 Task: Create Card Customer Referral Program Review in Board Customer Experience Platforms and Tools to Workspace Investment Management Services. Create Card Education Review in Board Business Model Analysis and Optimization to Workspace Investment Management Services. Create Card Loyalty Program Review in Board Sales Team Performance Metrics Tracking and Analysis to Workspace Investment Management Services
Action: Mouse moved to (320, 196)
Screenshot: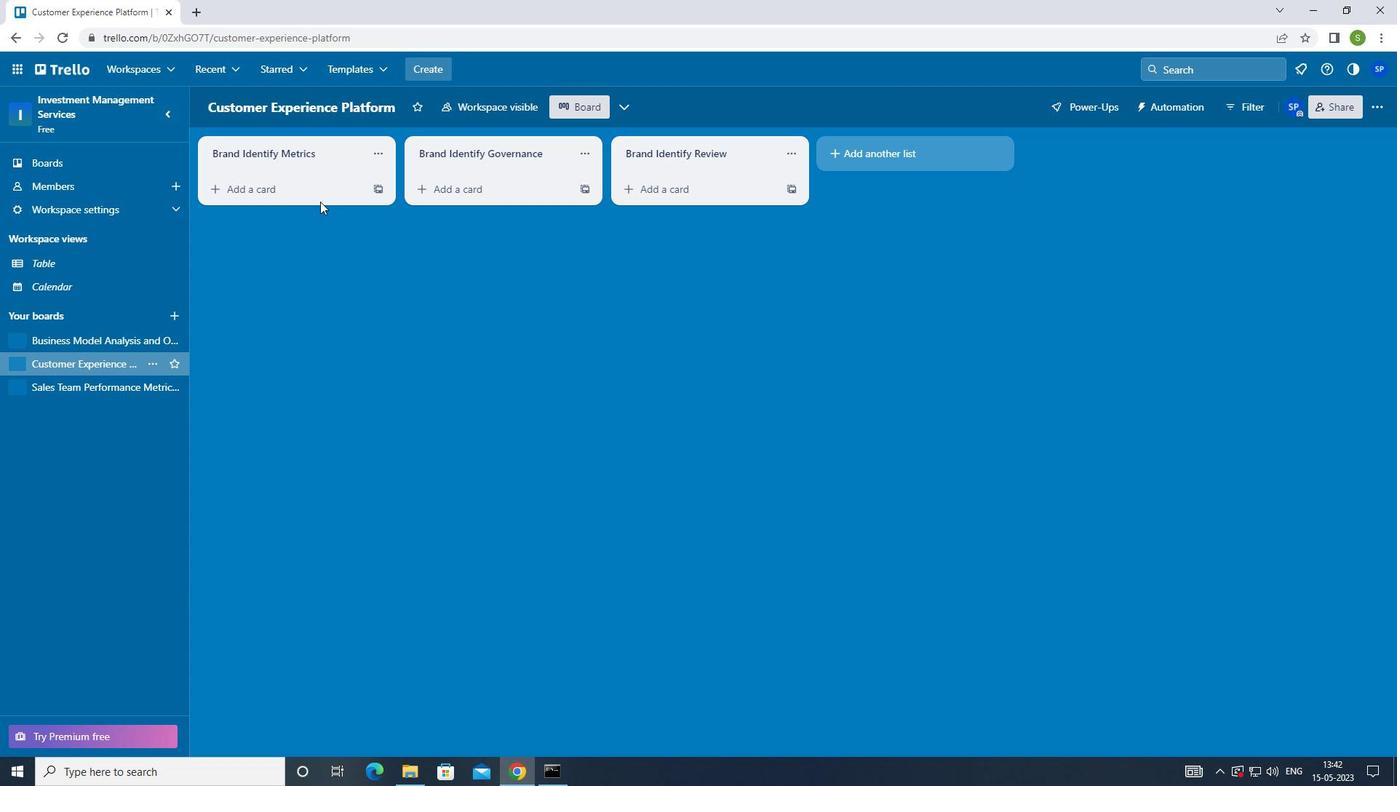 
Action: Mouse pressed left at (320, 196)
Screenshot: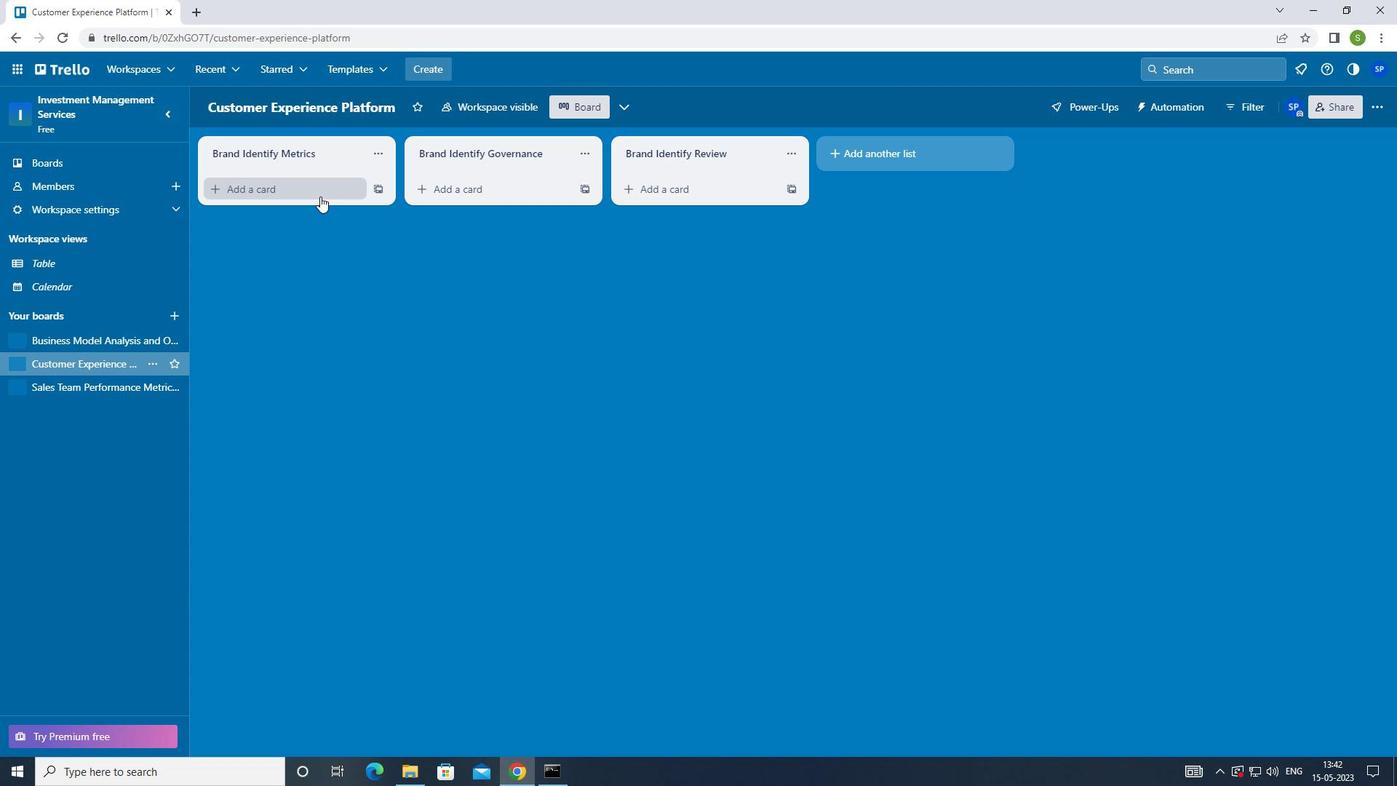 
Action: Mouse moved to (741, 405)
Screenshot: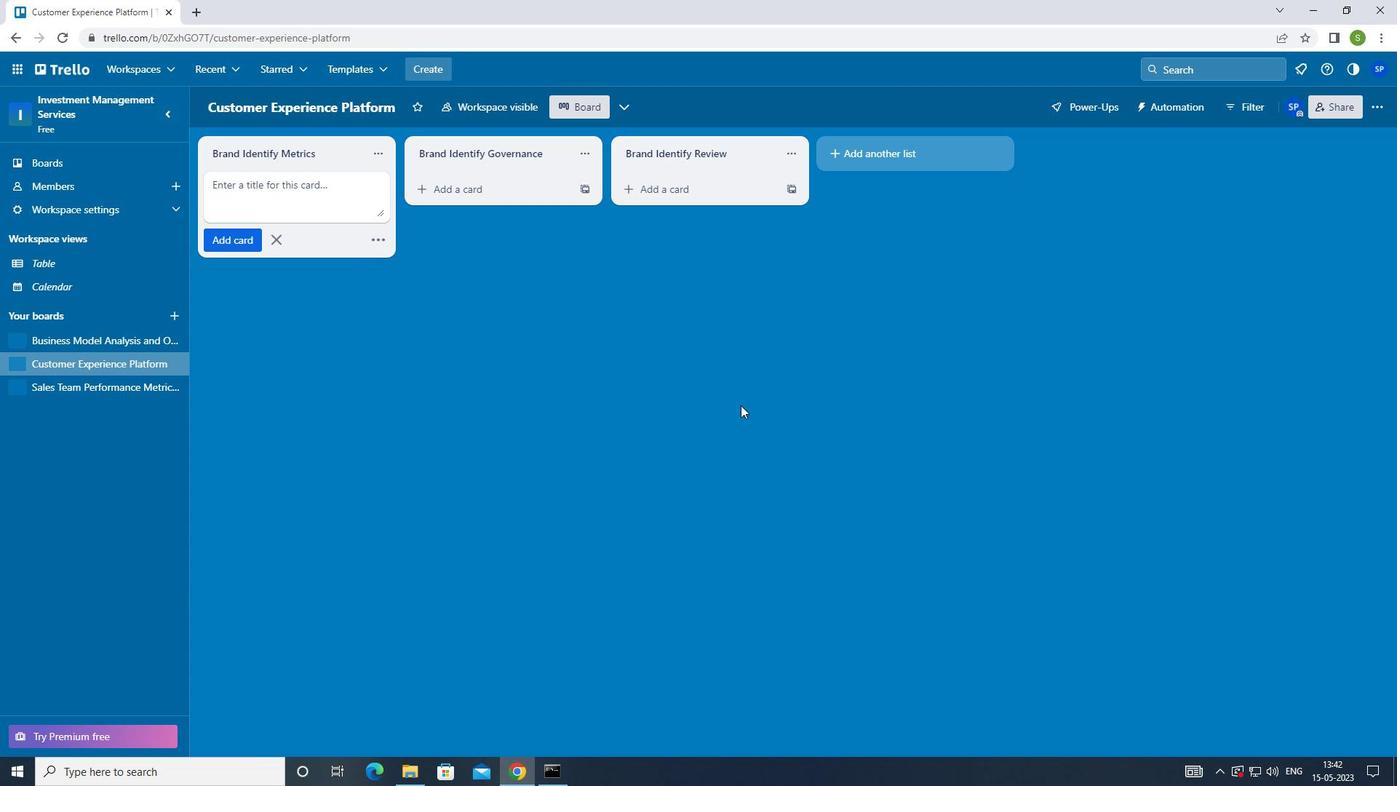 
Action: Key pressed <Key.shift>CUSTOMER<Key.space><Key.shift>REFERRAL<Key.space><Key.shift>PROGRAM<Key.left><Key.left><Key.left><Key.left><Key.left><Key.left><Key.left><Key.left><Key.left><Key.left><Key.left><Key.left><Key.left><Key.left><Key.backspace>E<Key.enter>
Screenshot: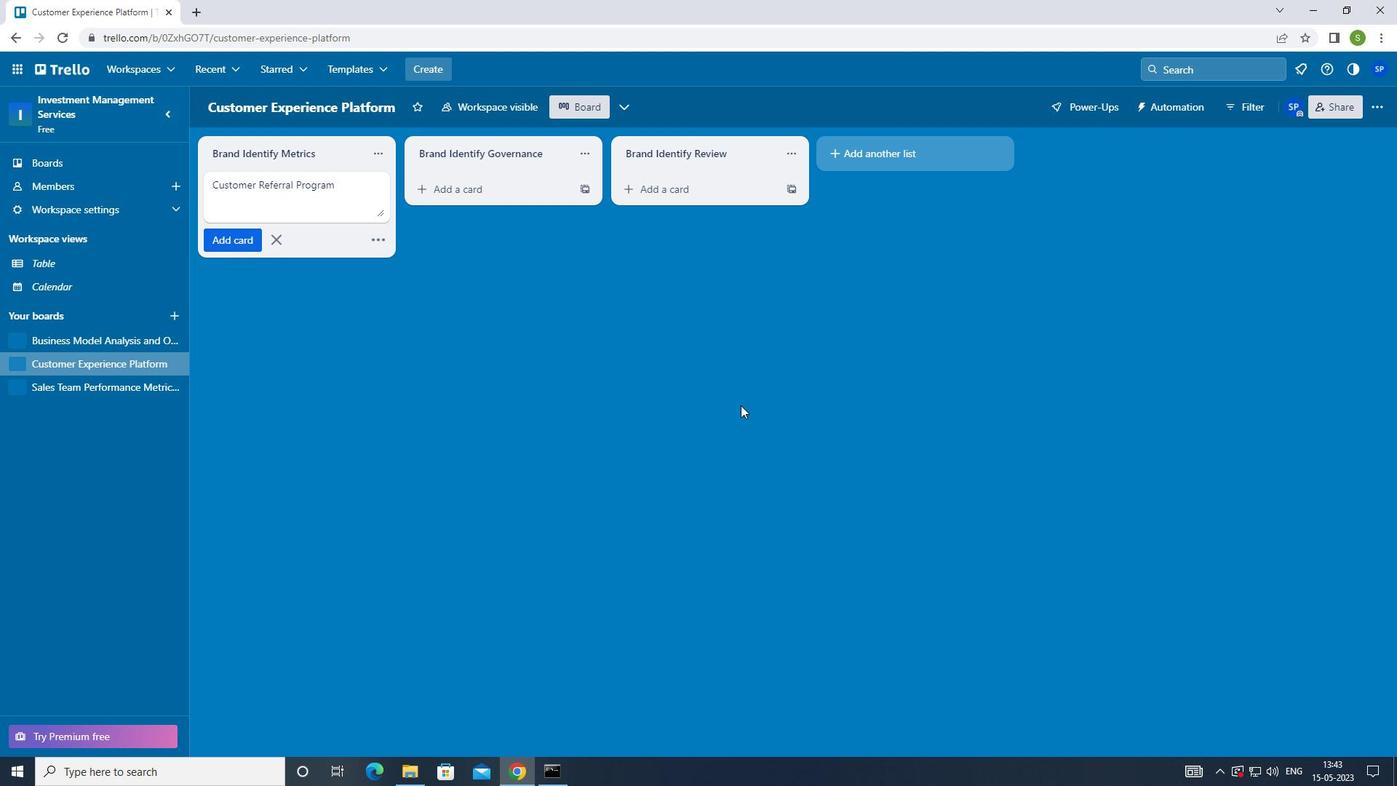 
Action: Mouse moved to (115, 337)
Screenshot: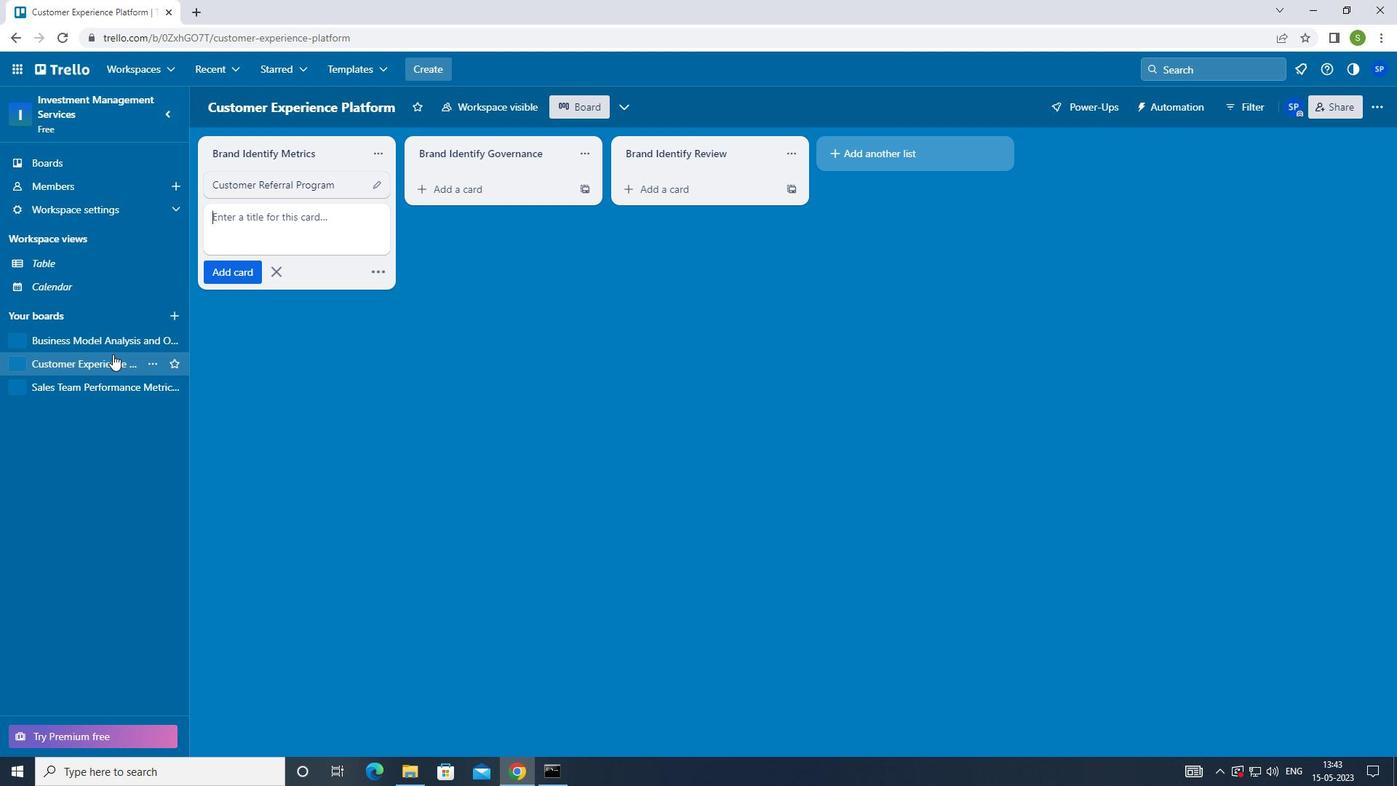 
Action: Mouse pressed left at (115, 337)
Screenshot: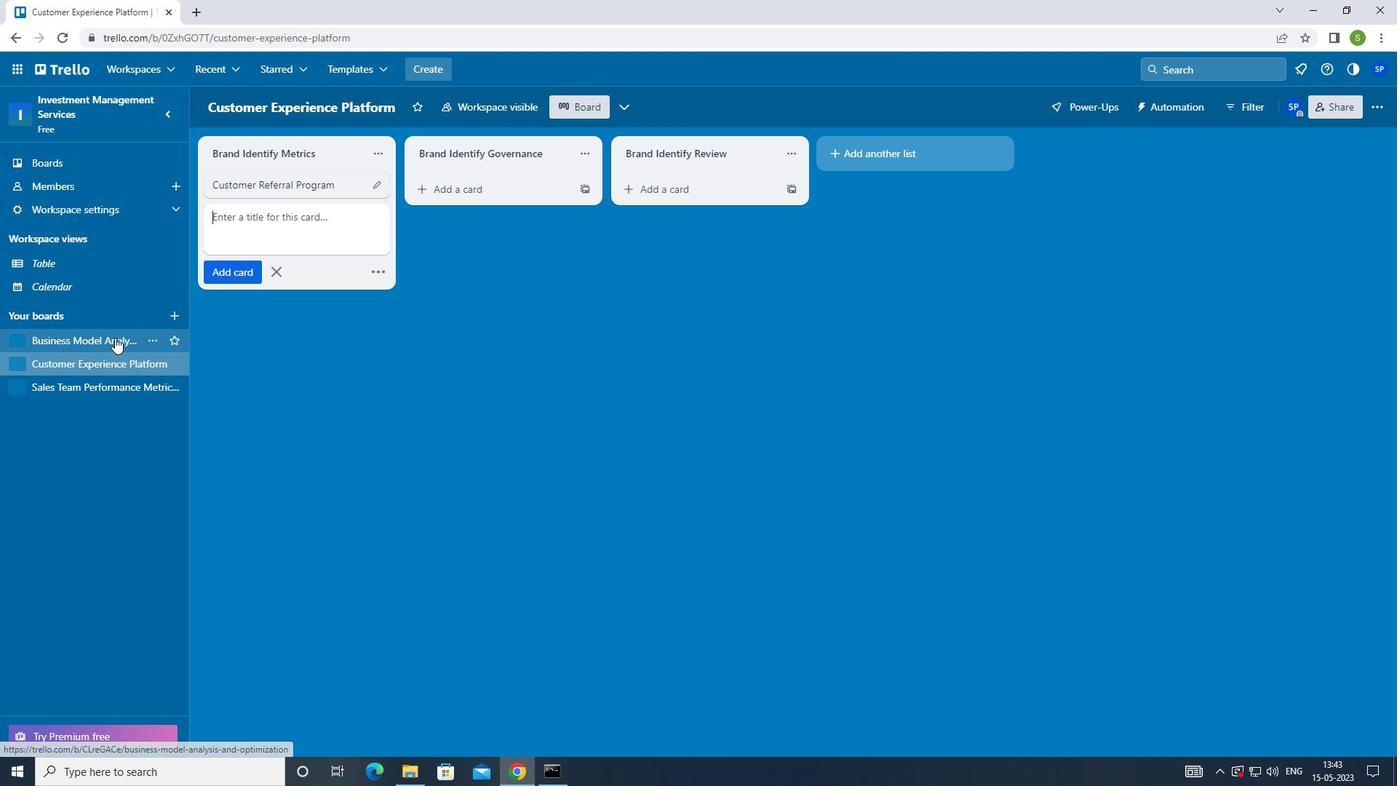 
Action: Mouse moved to (321, 194)
Screenshot: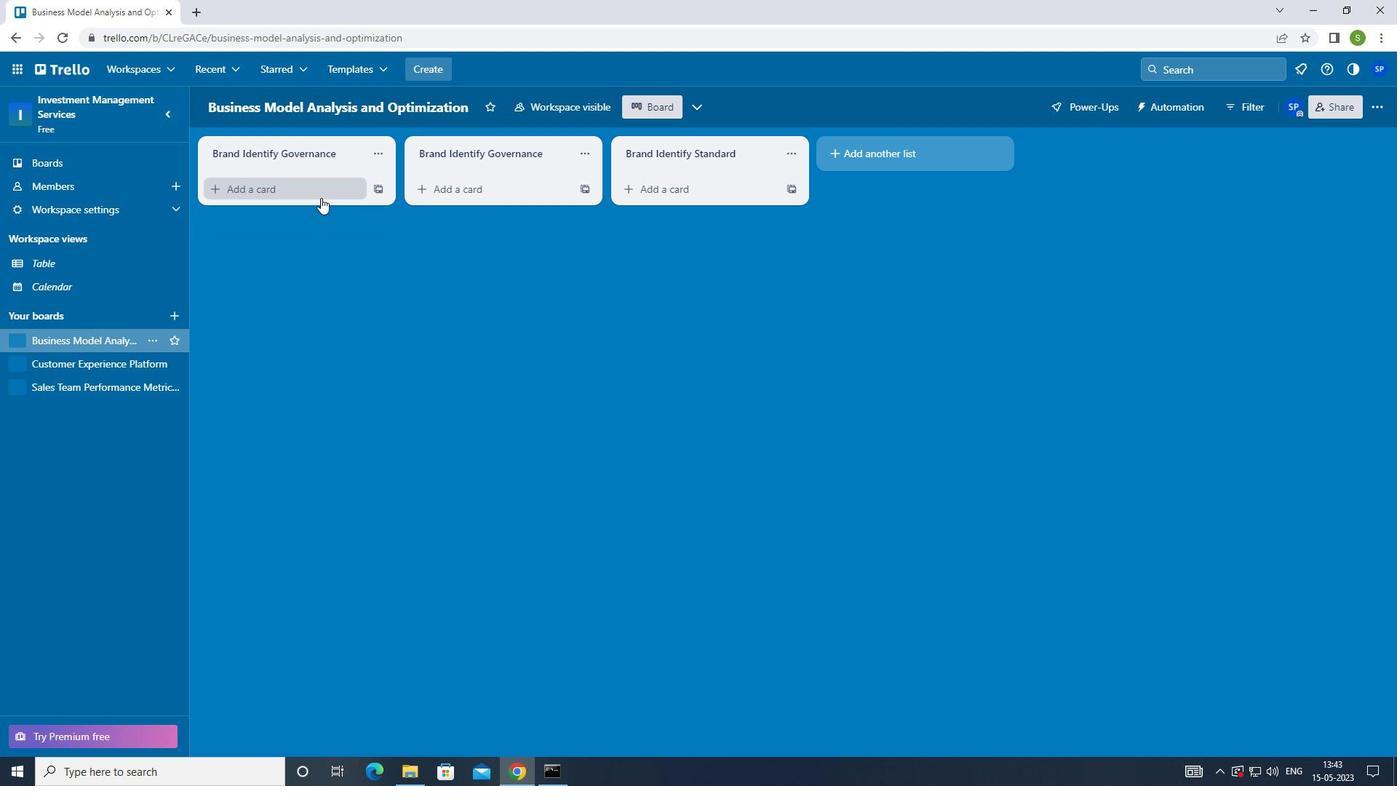 
Action: Mouse pressed left at (321, 194)
Screenshot: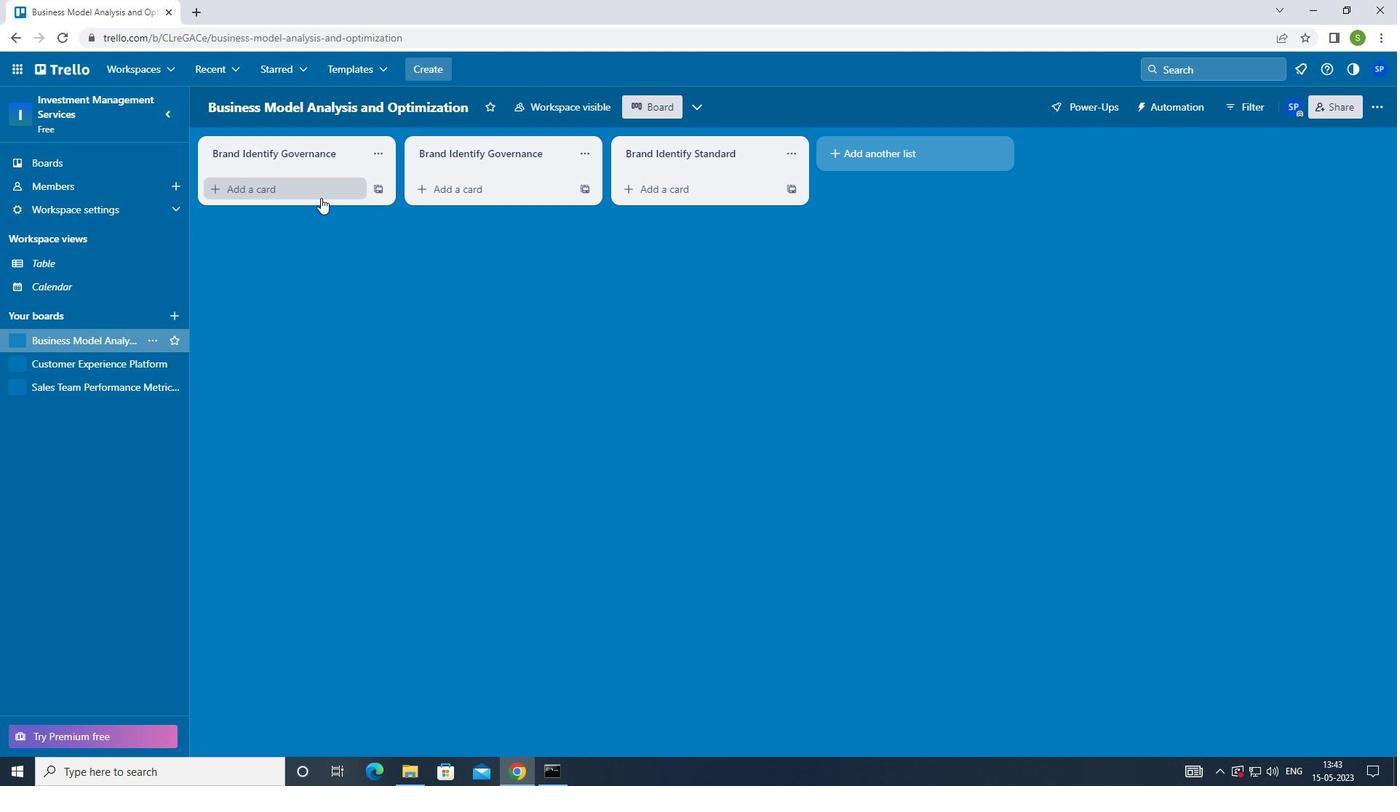 
Action: Mouse moved to (789, 299)
Screenshot: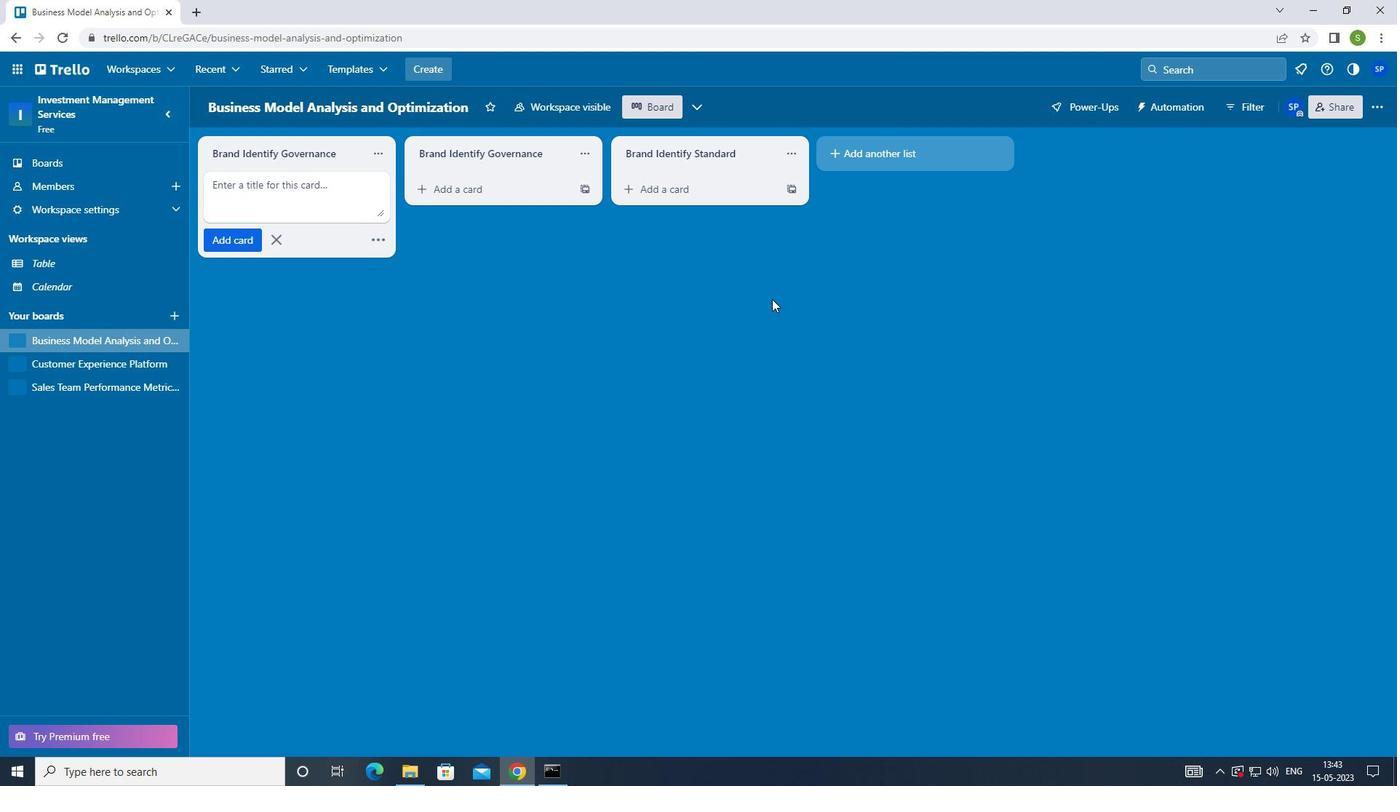 
Action: Key pressed <Key.shift><Key.shift><Key.shift>EDUCATION<Key.space><Key.shift>REVIEW<Key.enter>
Screenshot: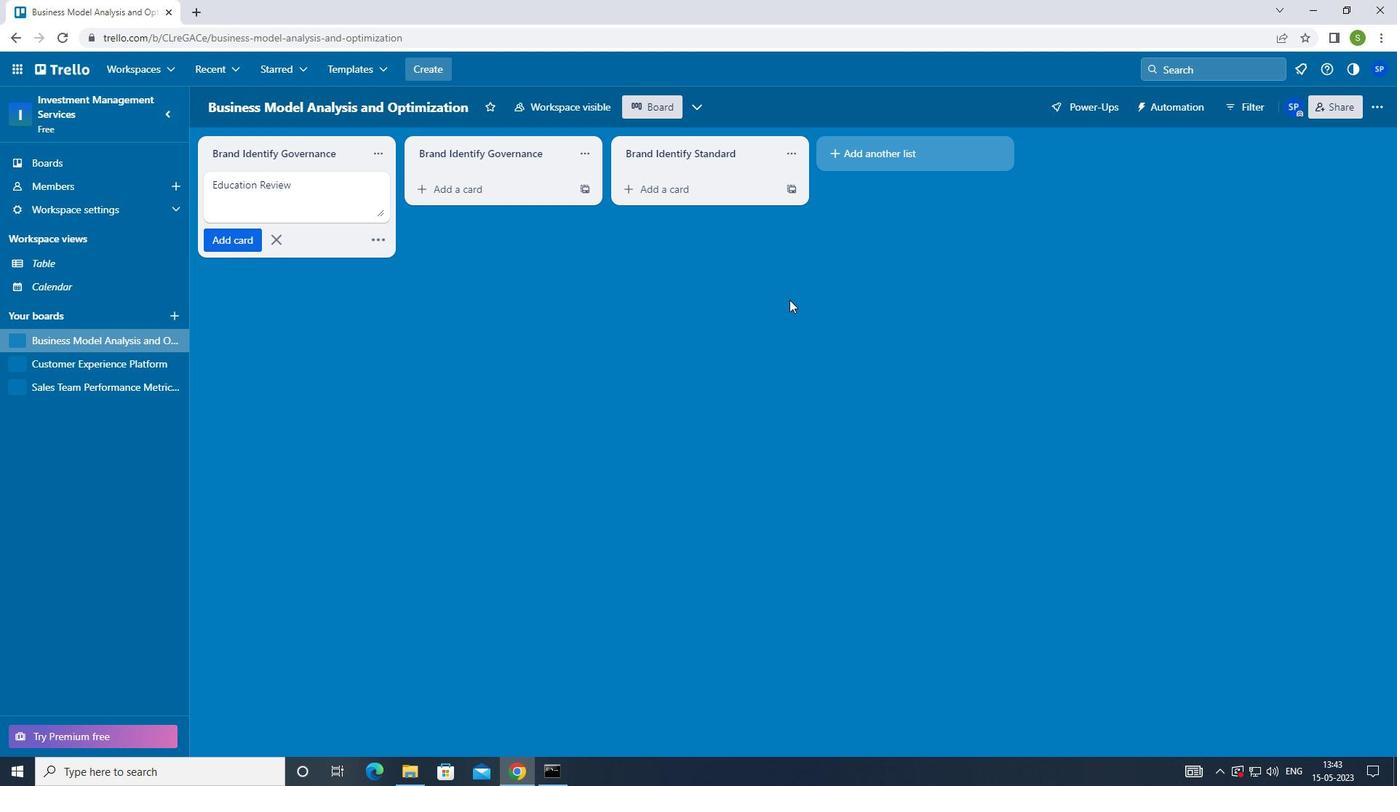 
Action: Mouse moved to (70, 385)
Screenshot: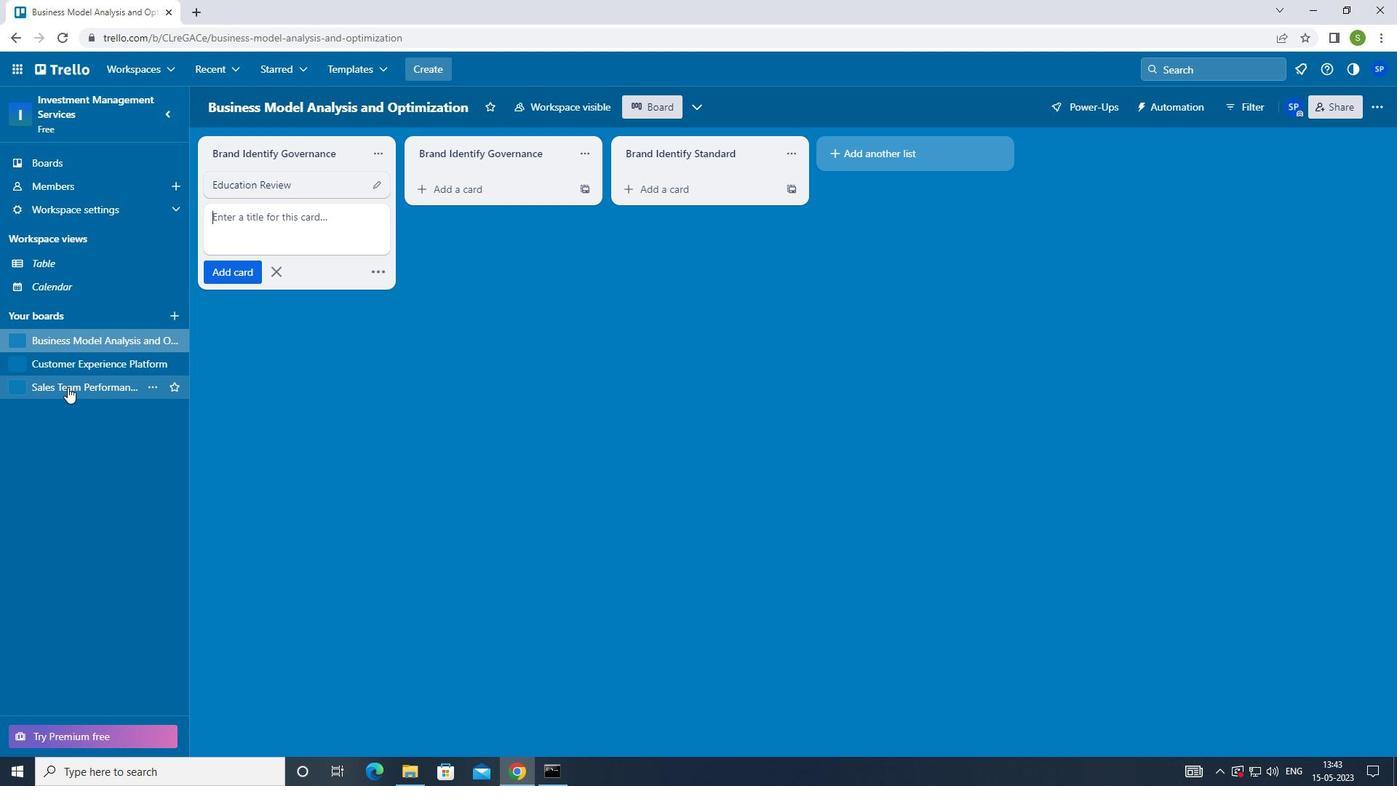 
Action: Mouse pressed left at (70, 385)
Screenshot: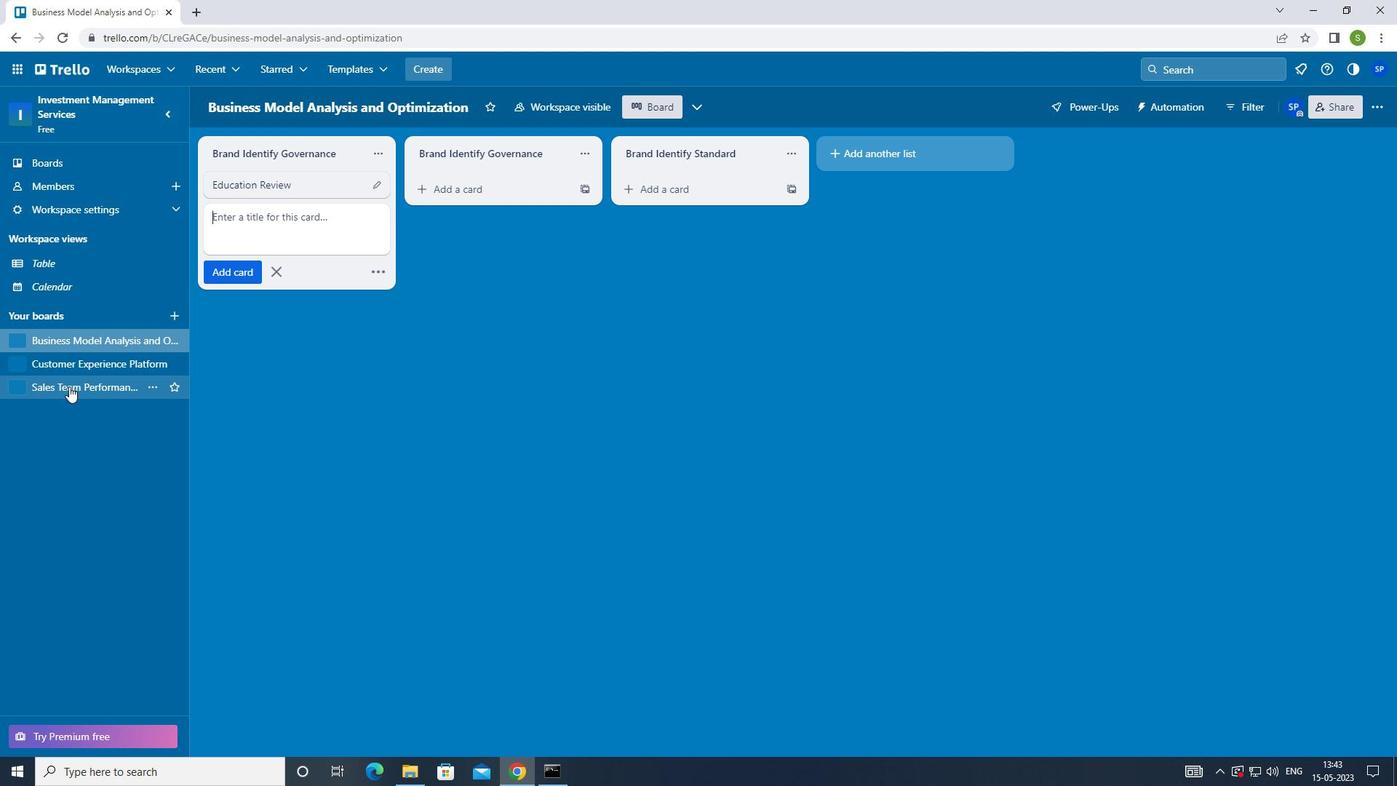 
Action: Mouse moved to (278, 193)
Screenshot: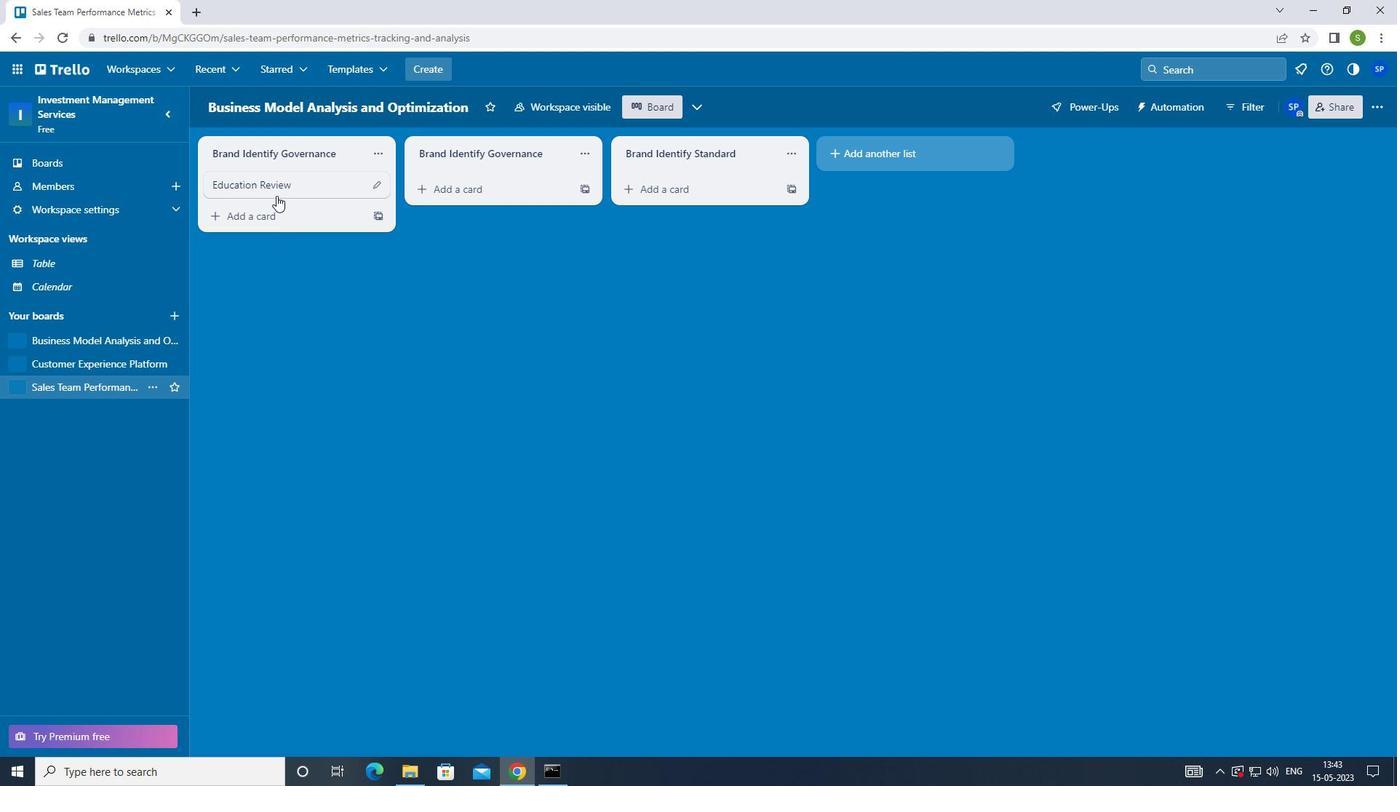 
Action: Mouse pressed left at (278, 193)
Screenshot: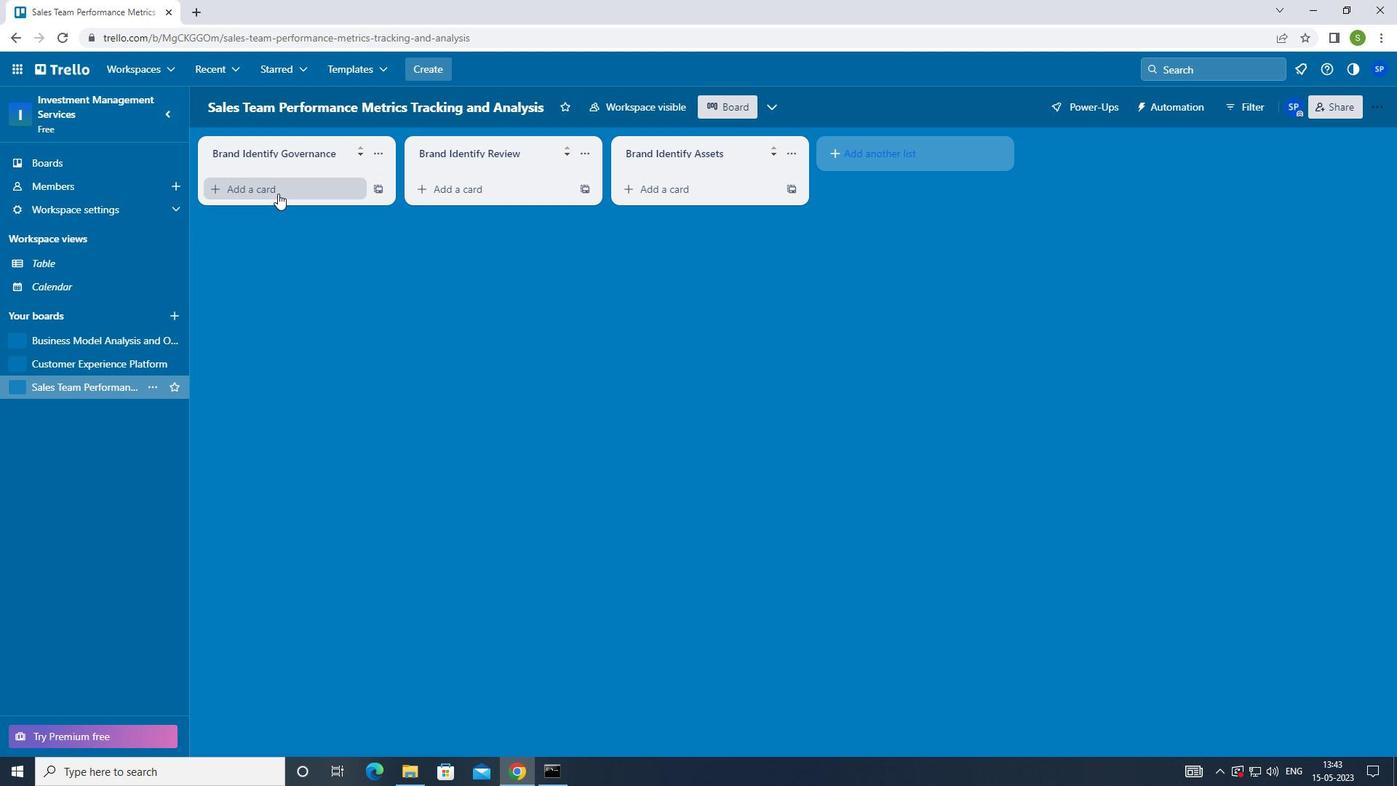 
Action: Mouse moved to (447, 272)
Screenshot: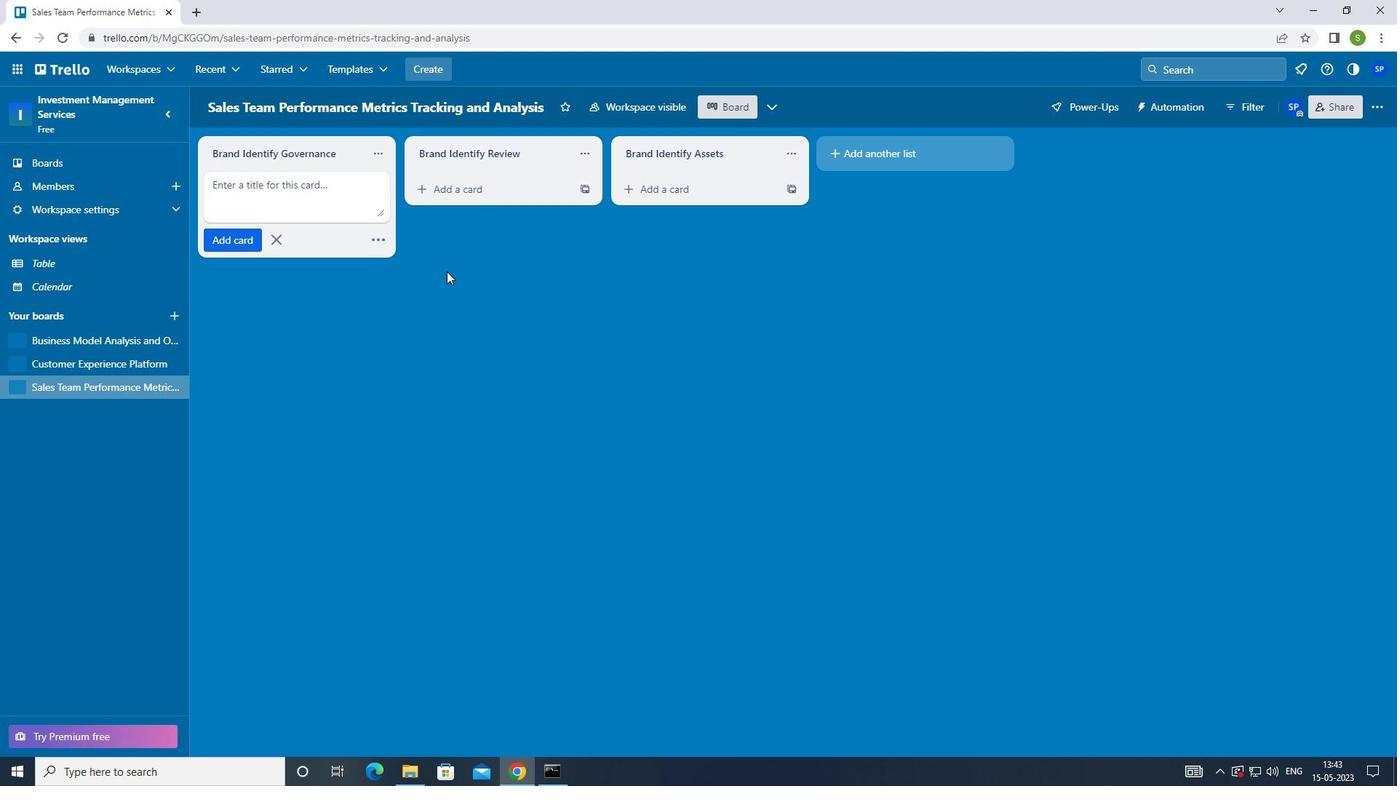 
Action: Key pressed <Key.shift>LOYALTY<Key.space><Key.shift>PROGRAM<Key.space><Key.shift>REVIEW<Key.enter><Key.f8>
Screenshot: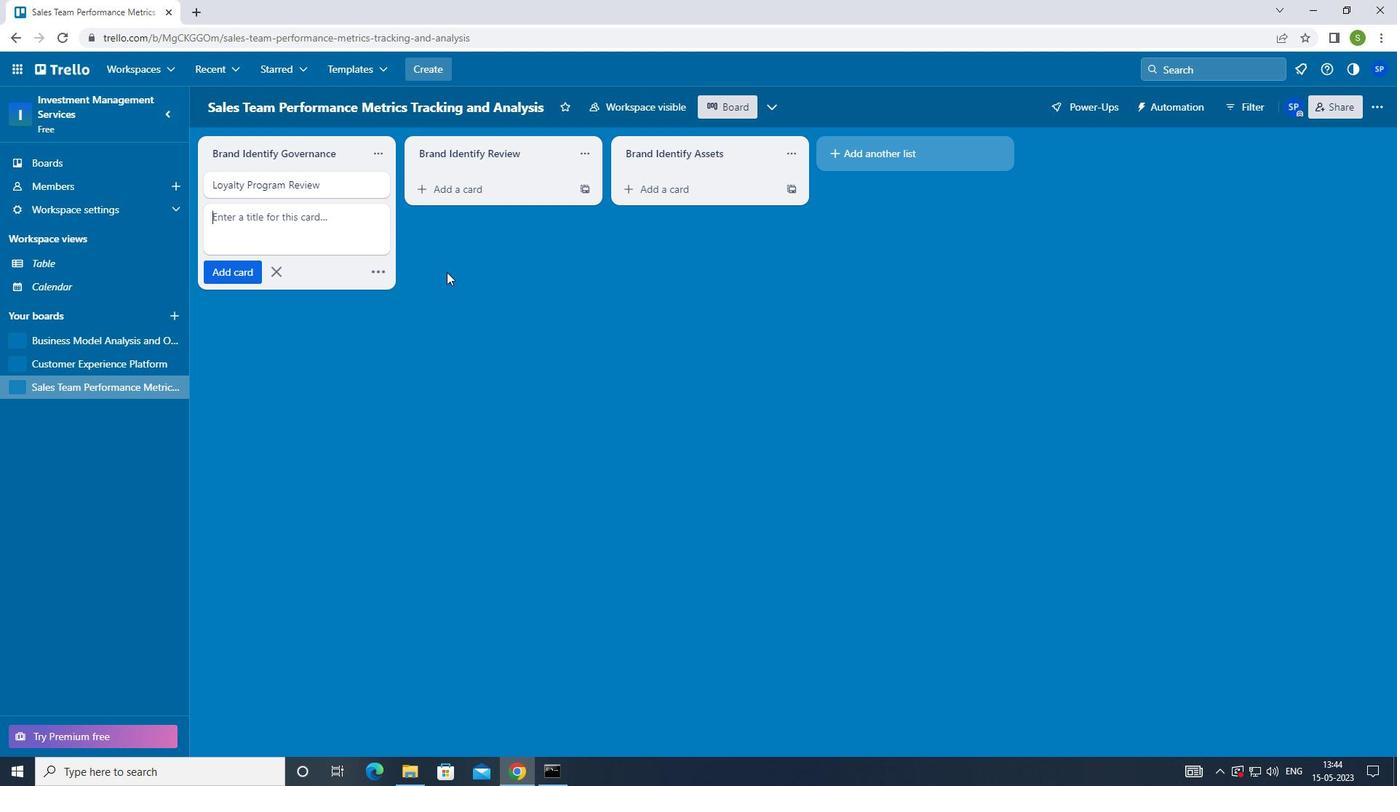 
